 Task: Arrange a 2-hour digital marketing and social media strategy consultation.
Action: Mouse pressed left at (502, 176)
Screenshot: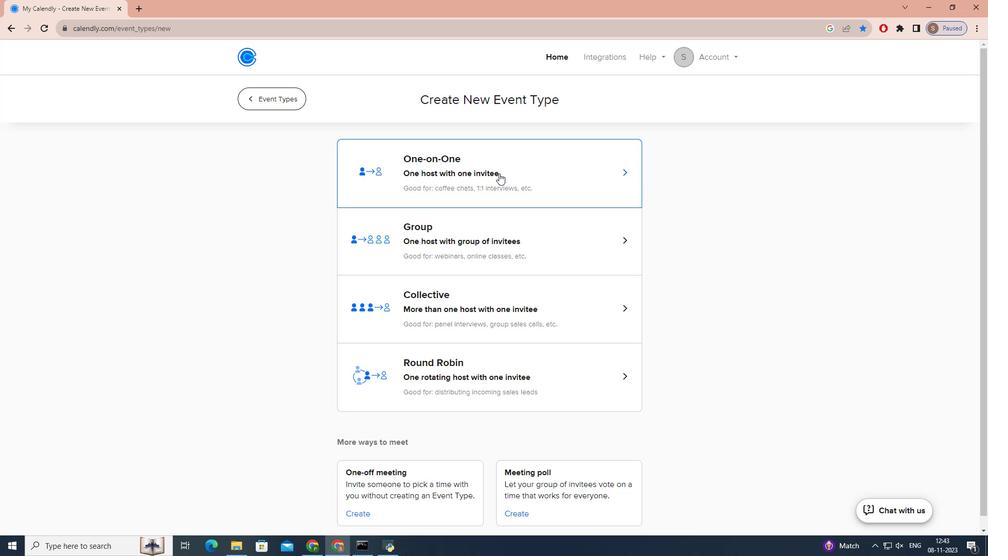 
Action: Key pressed d<Key.caps_lock>IGITAL<Key.space><Key.caps_lock>m<Key.caps_lock>ARKETING<Key.space><Key.shift>&<Key.space><Key.caps_lock>s<Key.caps_lock>OCIAL<Key.space><Key.caps_lock>m<Key.caps_lock>EDIA<Key.space><Key.caps_lock>s<Key.caps_lock>TRATEGY<Key.space><Key.caps_lock>s<Key.caps_lock>ESSION
Screenshot: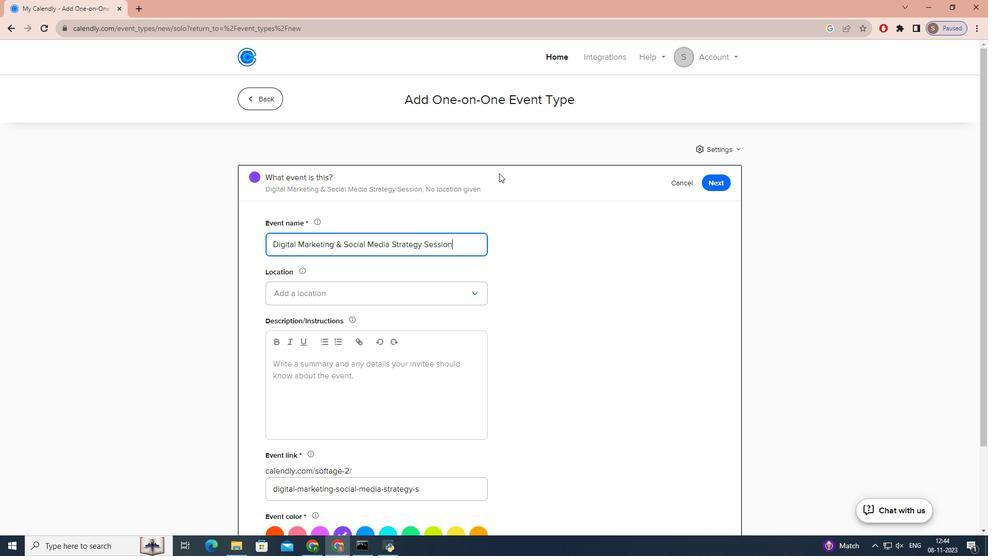 
Action: Mouse moved to (446, 301)
Screenshot: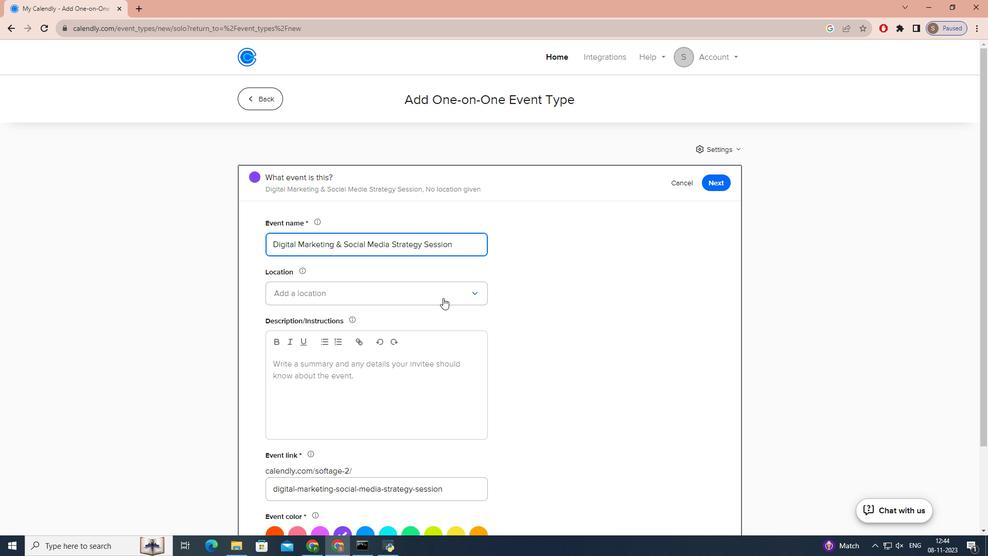 
Action: Mouse pressed left at (446, 301)
Screenshot: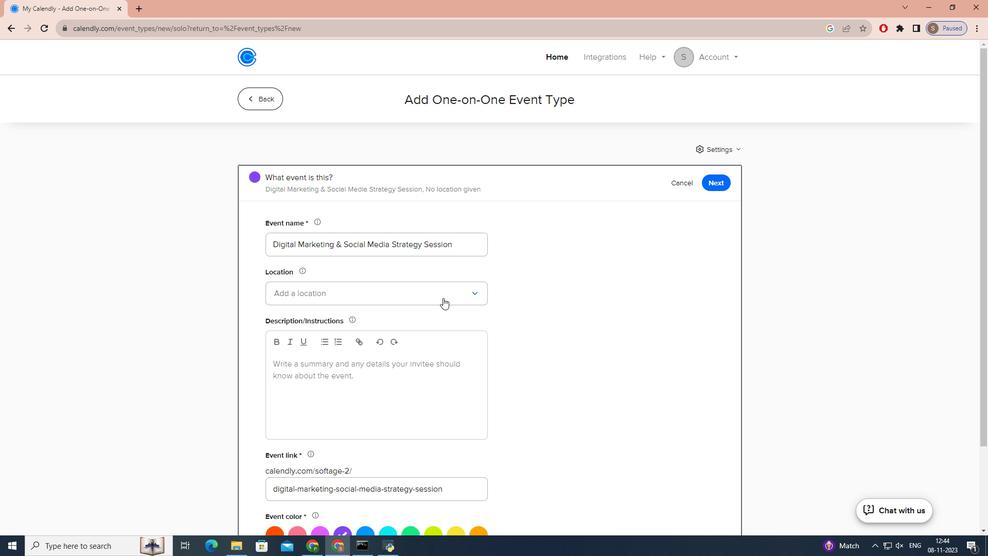 
Action: Mouse moved to (434, 321)
Screenshot: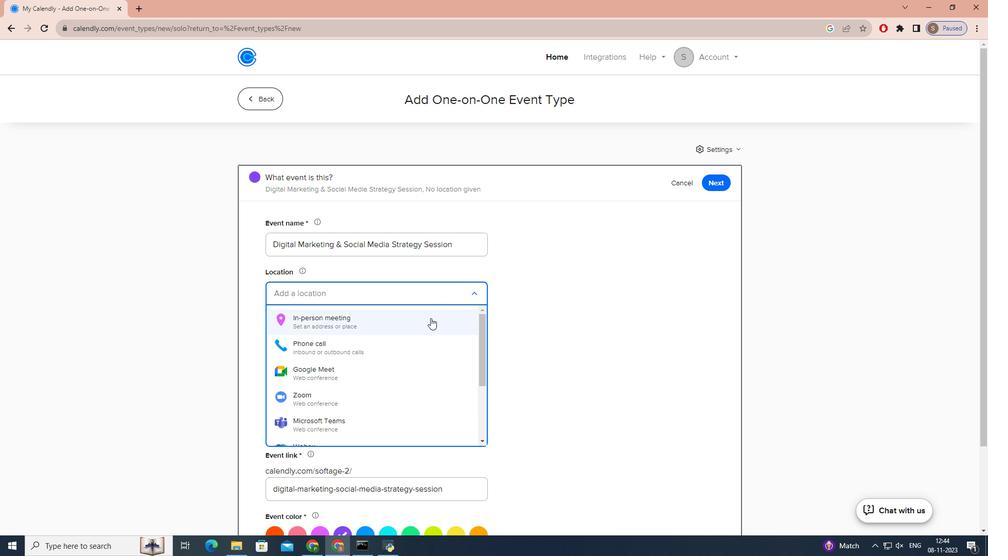 
Action: Mouse pressed left at (434, 321)
Screenshot: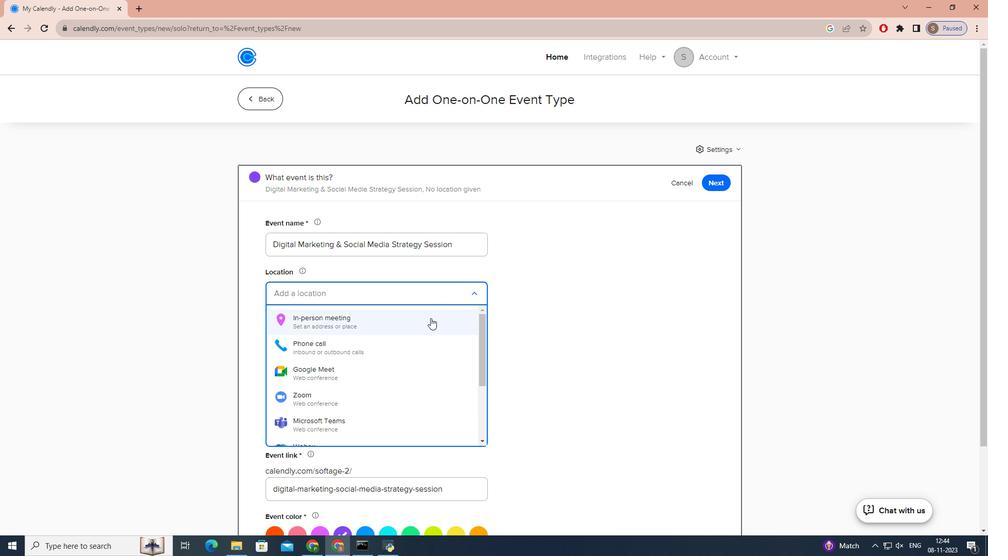 
Action: Mouse moved to (464, 178)
Screenshot: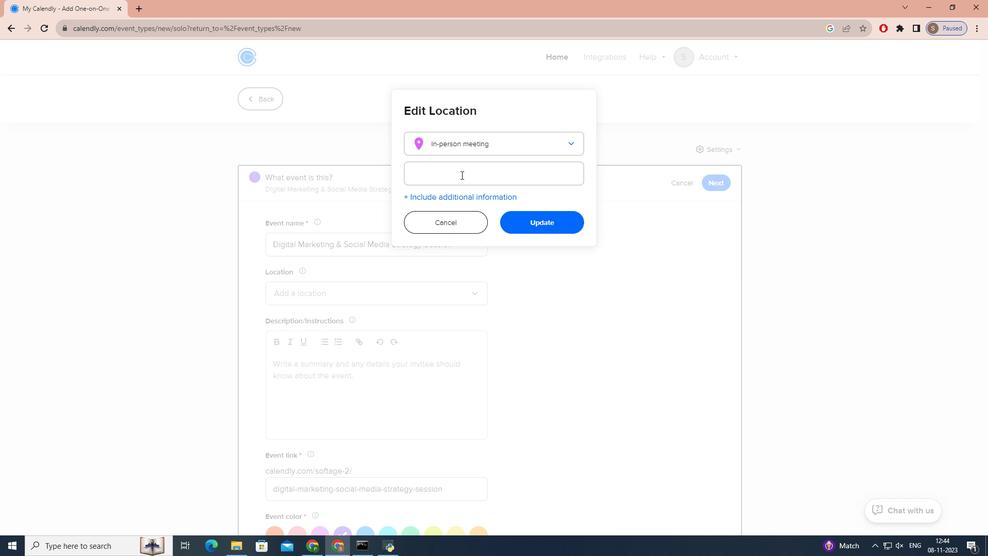 
Action: Mouse pressed left at (464, 178)
Screenshot: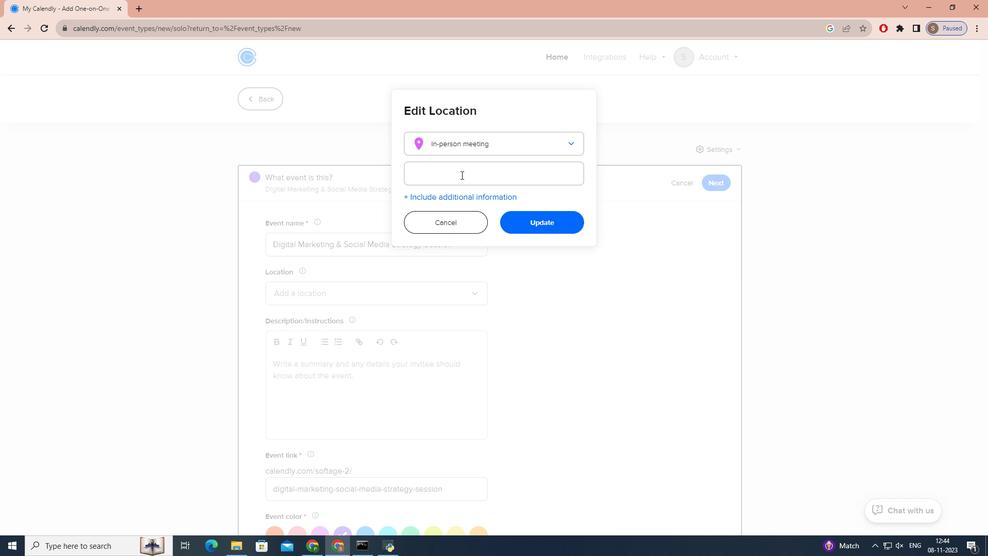 
Action: Key pressed <Key.caps_lock>m<Key.caps_lock>IDDLE<Key.space>T<Key.backspace><Key.caps_lock>t<Key.caps_lock>ENNESSEE<Key.space><Key.caps_lock>s<Key.caps_lock>TATE<Key.space><Key.caps_lock>u<Key.caps_lock>NIVERSITY,<Key.space><Key.caps_lock>m<Key.caps_lock>URFREESBORO,<Key.space><Key.caps_lock>t<Key.caps_lock>ENNESSEE,<Key.space><Key.caps_lock>usa
Screenshot: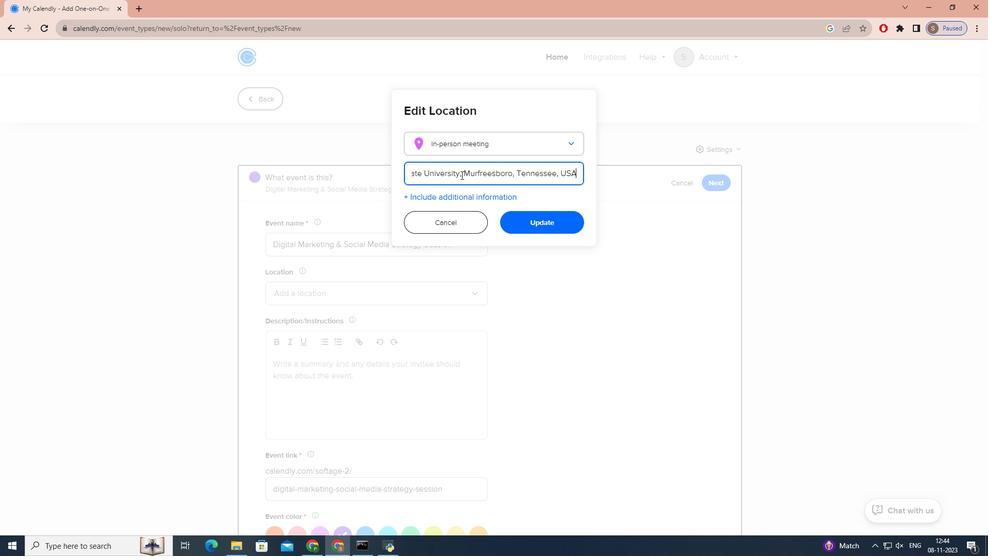 
Action: Mouse moved to (547, 219)
Screenshot: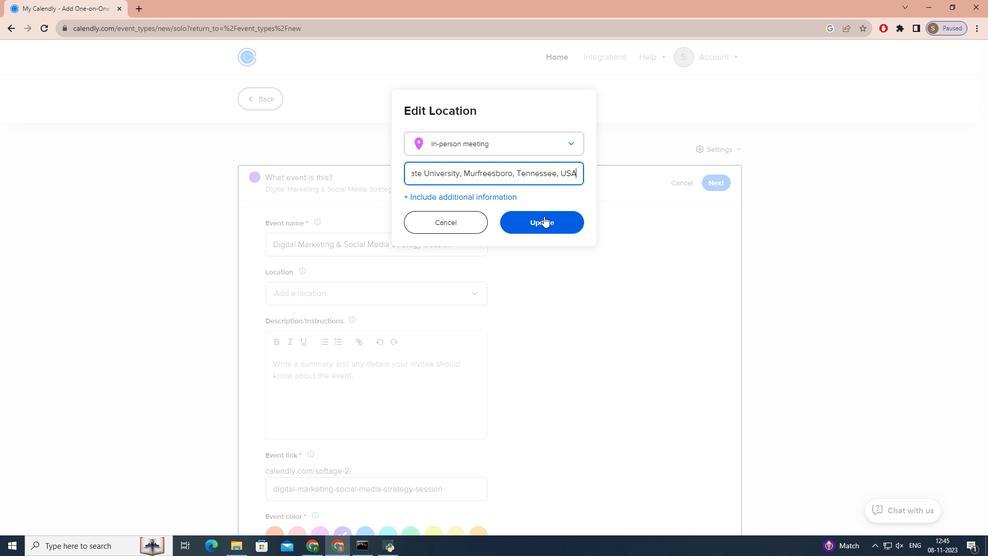 
Action: Mouse pressed left at (547, 219)
Screenshot: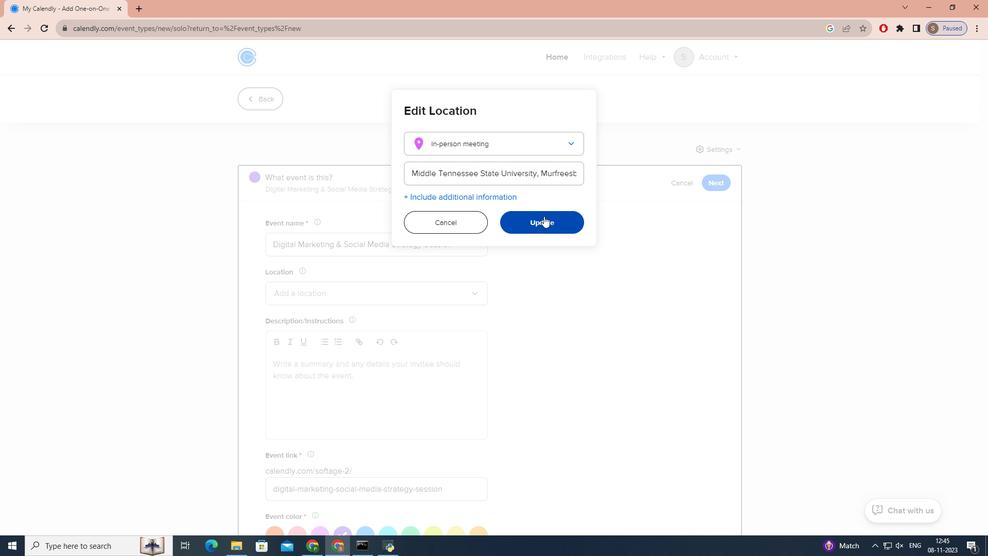 
Action: Mouse moved to (357, 408)
Screenshot: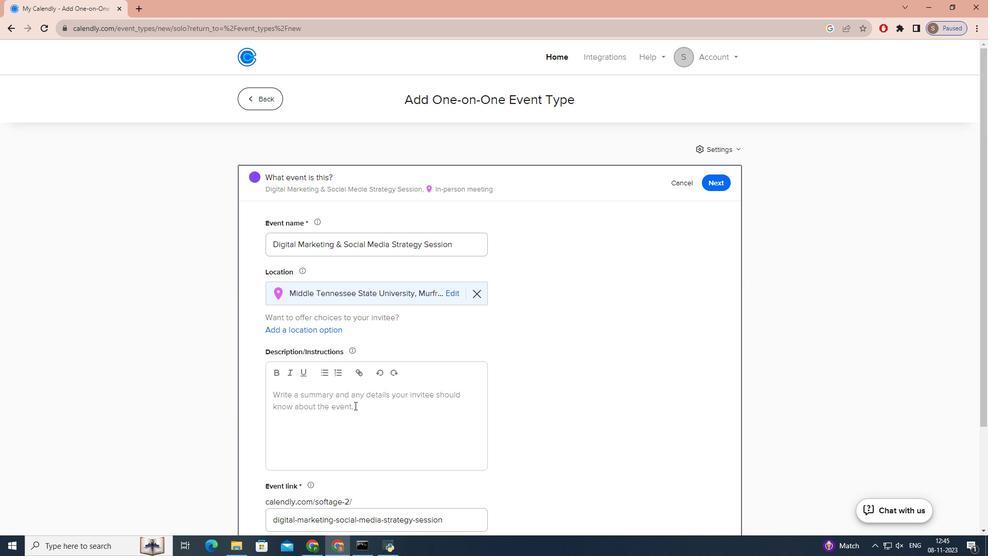 
Action: Mouse pressed left at (357, 408)
Screenshot: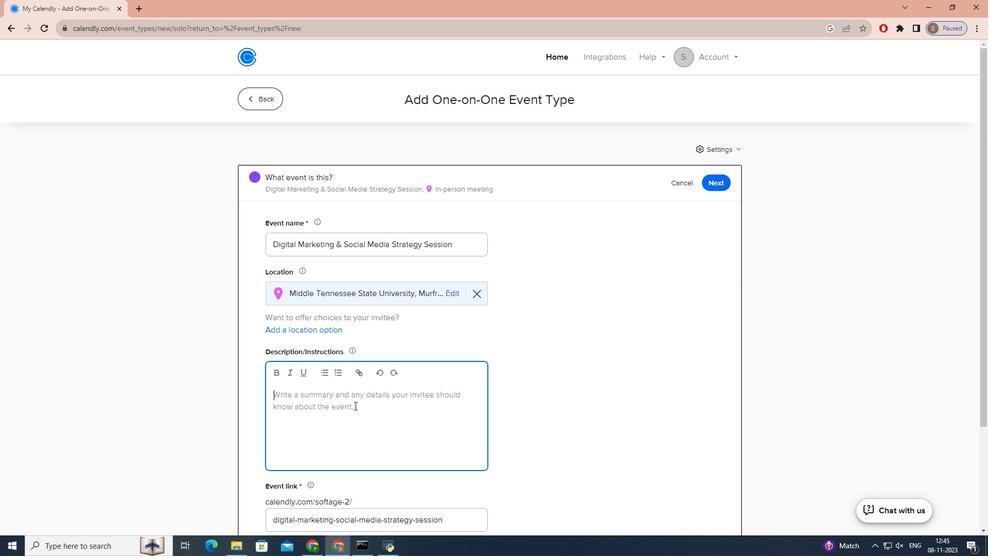 
Action: Key pressed <Key.caps_lock><Key.caps_lock>a<Key.caps_lock>RE<Key.space>YOU<Key.space>READY<Key.space>TO<Key.space>ELEVATE<Key.space>YOUR<Key.space>ONLINE<Key.space>PRESENCE<Key.space>AND<Key.space>MAXIMIZE<Key.space>YOUR<Key.space>DIGITAL<Key.space>MARKETING<Key.space>EFFORTS<Key.shift><Key.shift><Key.shift><Key.shift><Key.shift><Key.shift><Key.shift><Key.shift><Key.shift><Key.shift><Key.shift><Key.shift><Key.shift><Key.shift><Key.shift><Key.shift><Key.shift><Key.shift><Key.shift><Key.shift><Key.shift><Key.shift><Key.shift><Key.shift><Key.shift><Key.shift>?<Key.space><Key.enter><Key.caps_lock>j<Key.caps_lock>OIN<Key.space>US<Key.space>FOR<Key.space>COMPREHENSIVE<Key.space>DIGITAL<Key.space>MARKETING<Key.space>AND<Key.space>SOCIAL<Key.space>MEDIA<Key.space>STA<Key.backspace>RATEGY<Key.space>SESSION<Key.space>WHERE<Key.space>WE'LL<Key.space>WORK<Key.space>TOGETHER<Key.space>TO<Key.space>CRAFT<Key.space>A<Key.space>TAILORED<Key.space>PLAN<Key.space>FOR<Key.space>YOUR<Key.space>BUSINESS.<Key.space><Key.caps_lock>t<Key.caps_lock>HUIS<Key.backspace><Key.backspace>S<Key.backspace><Key.backspace>IS<Key.space>SESSION<Key.space>IS<Key.space>PERFECT<Key.space>FOR<Key.space>ENTREPRENEURS,<Key.space>SMALL<Key.space>BUSINESS<Key.space>OWNERS,<Key.space>OR<Key.space>MARKETING<Key.space>PROFESSIONALS<Key.space>SEEKING<Key.space>ECX<Key.backspace><Key.backspace>XPERT<Key.space>GUIDANCE<Key.space>AND<Key.space>INSIOGHT<Key.backspace><Key.backspace><Key.backspace><Key.backspace>GHTS.<Key.space>
Screenshot: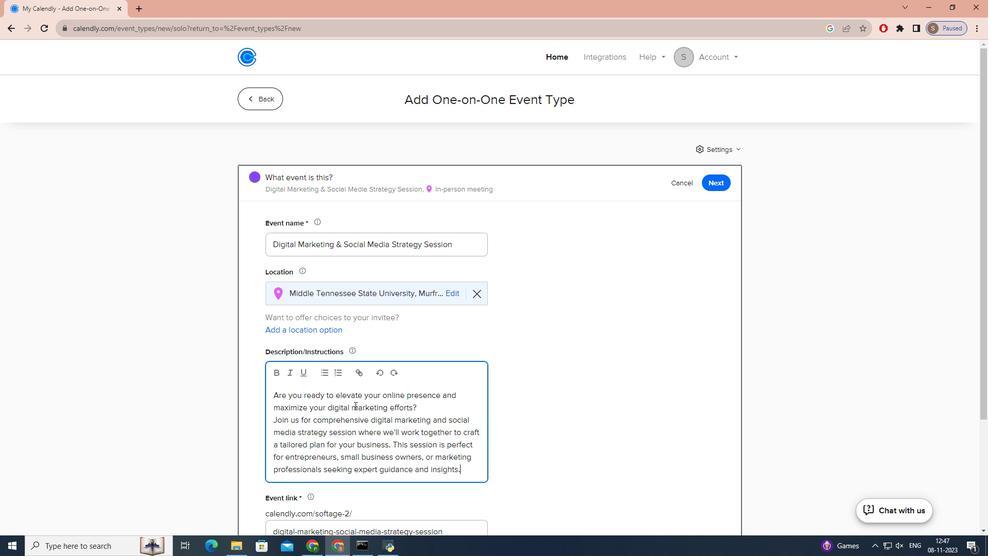 
Action: Mouse scrolled (357, 408) with delta (0, 0)
Screenshot: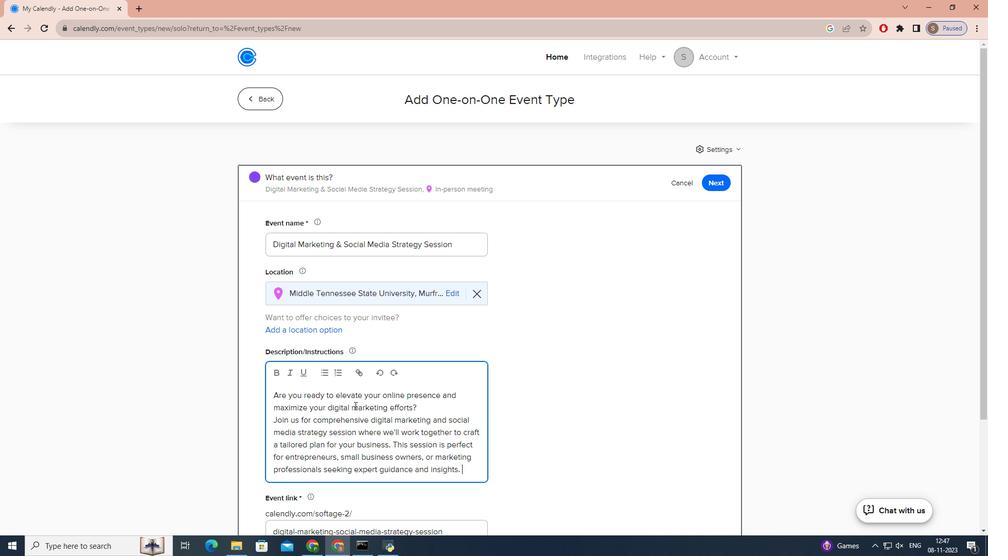 
Action: Mouse scrolled (357, 408) with delta (0, 0)
Screenshot: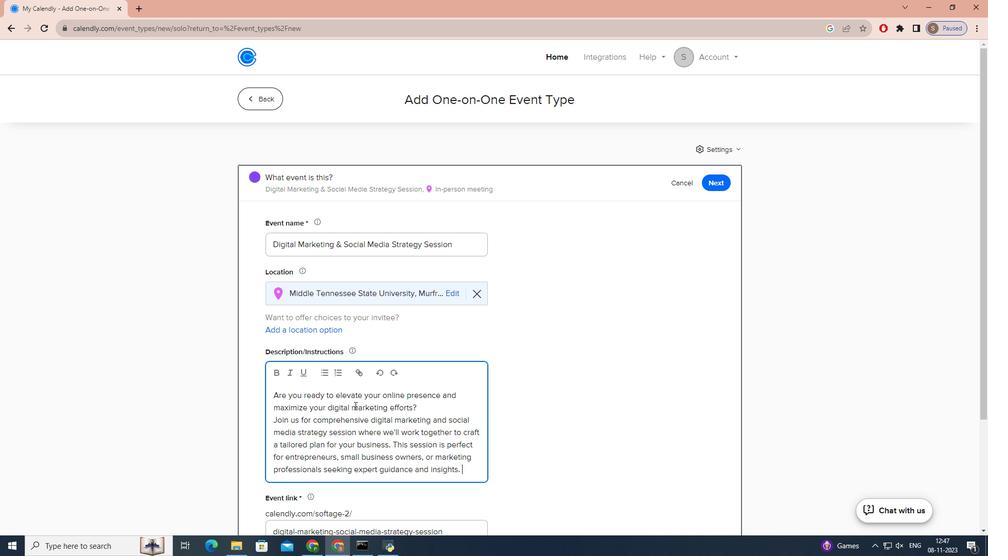 
Action: Mouse scrolled (357, 408) with delta (0, 0)
Screenshot: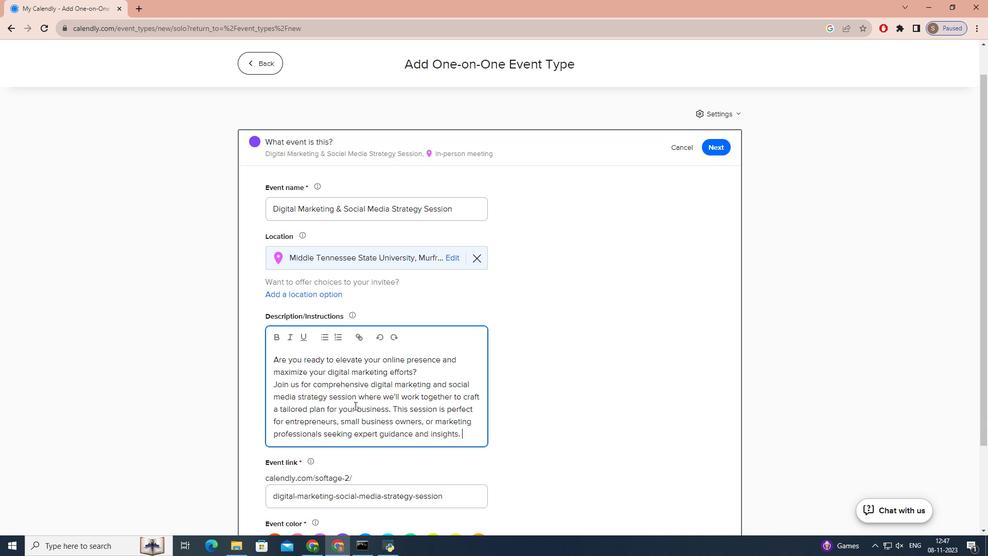 
Action: Mouse scrolled (357, 408) with delta (0, 0)
Screenshot: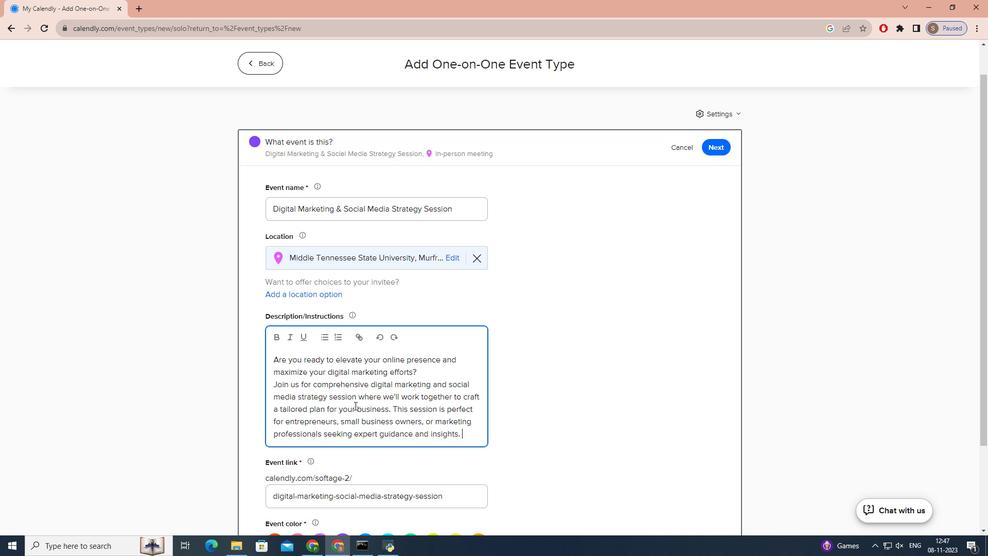 
Action: Mouse scrolled (357, 408) with delta (0, 0)
Screenshot: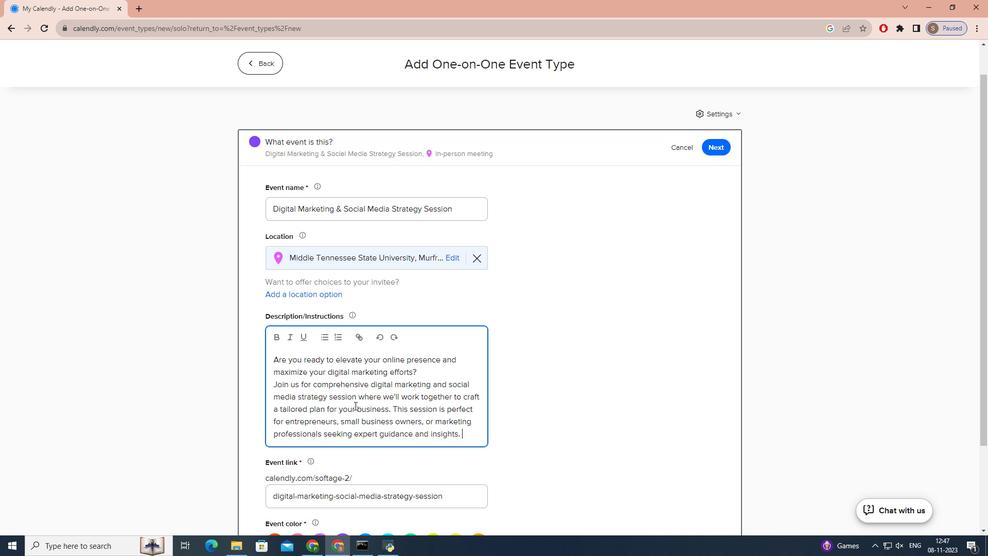 
Action: Mouse scrolled (357, 408) with delta (0, 0)
Screenshot: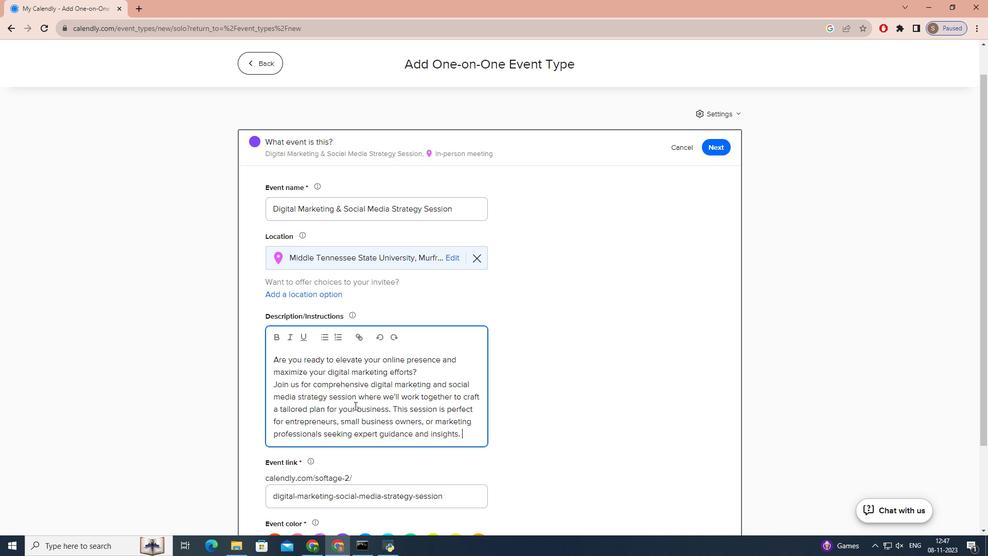 
Action: Mouse moved to (367, 428)
Screenshot: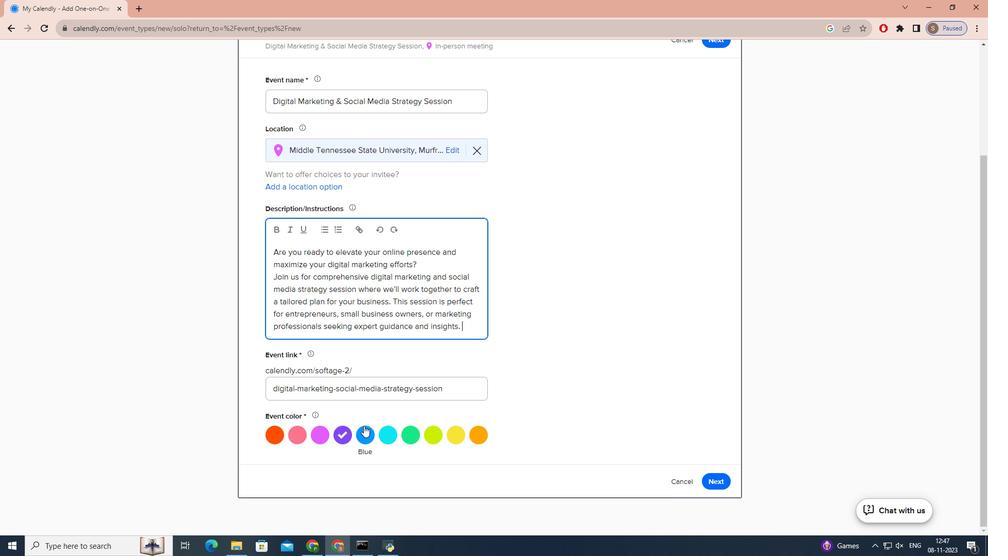 
Action: Mouse pressed left at (367, 428)
Screenshot: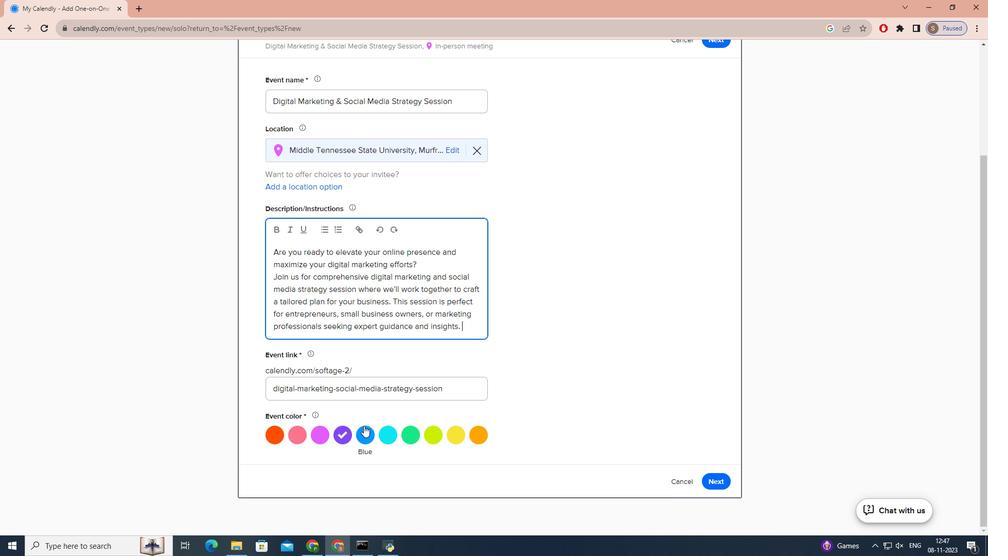 
Action: Mouse moved to (720, 479)
Screenshot: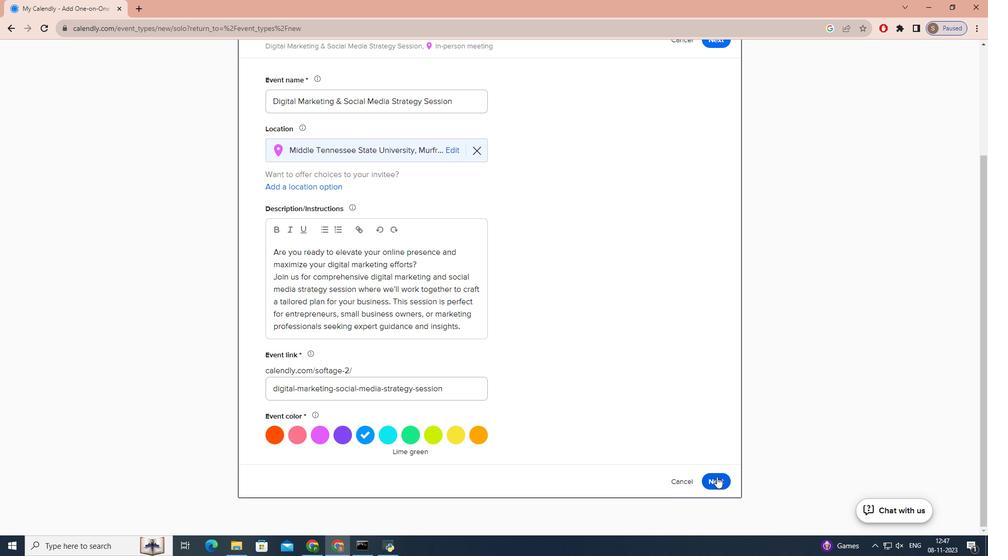 
Action: Mouse pressed left at (720, 479)
Screenshot: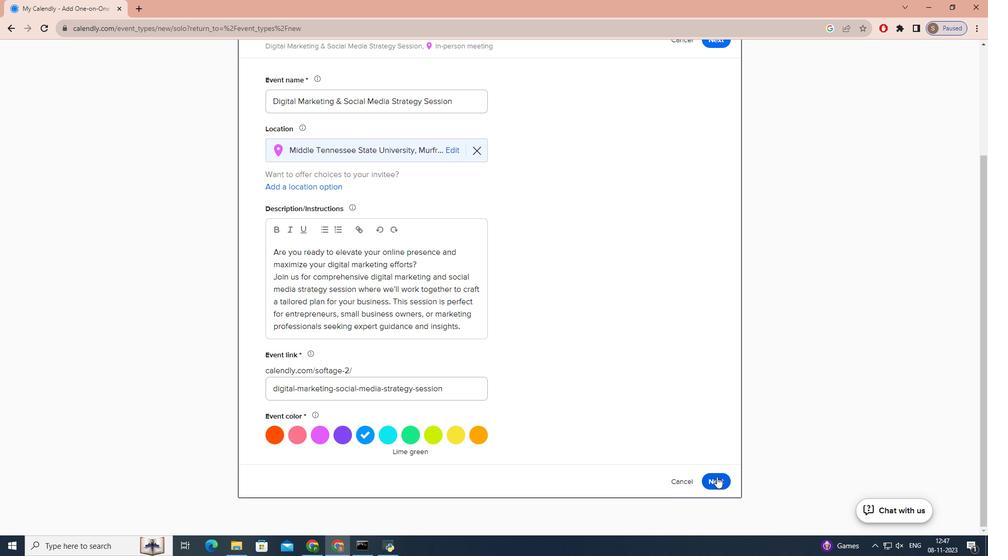 
Action: Mouse moved to (401, 291)
Screenshot: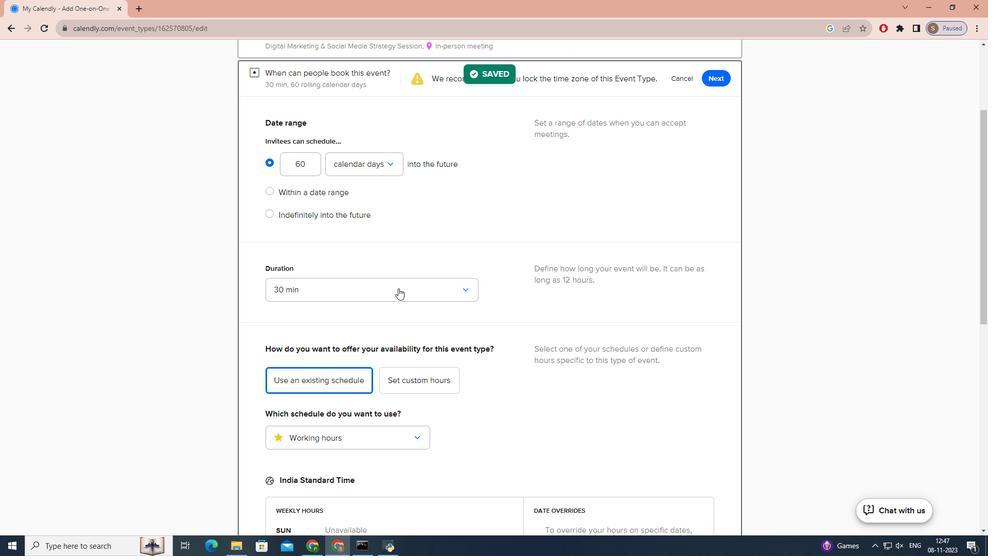 
Action: Mouse pressed left at (401, 291)
Screenshot: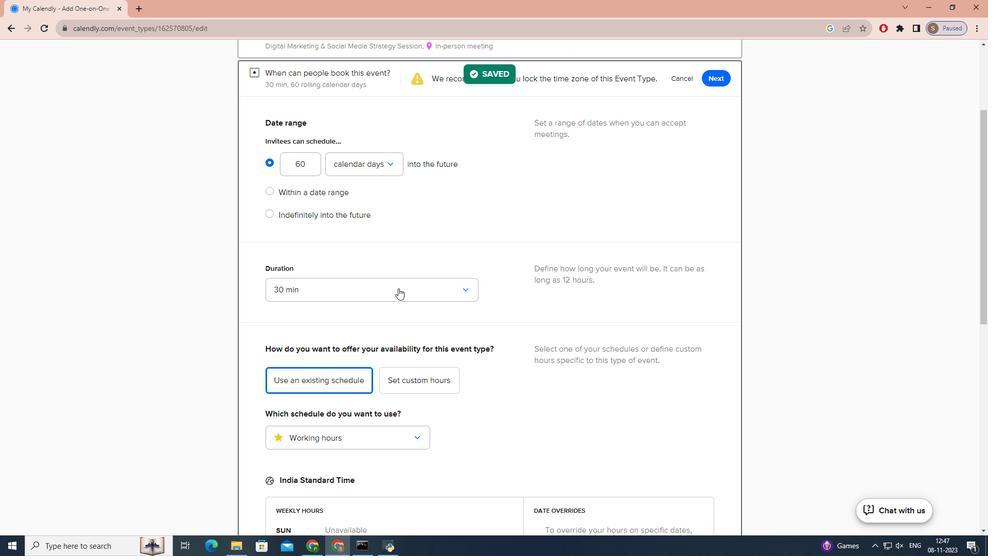 
Action: Mouse moved to (356, 402)
Screenshot: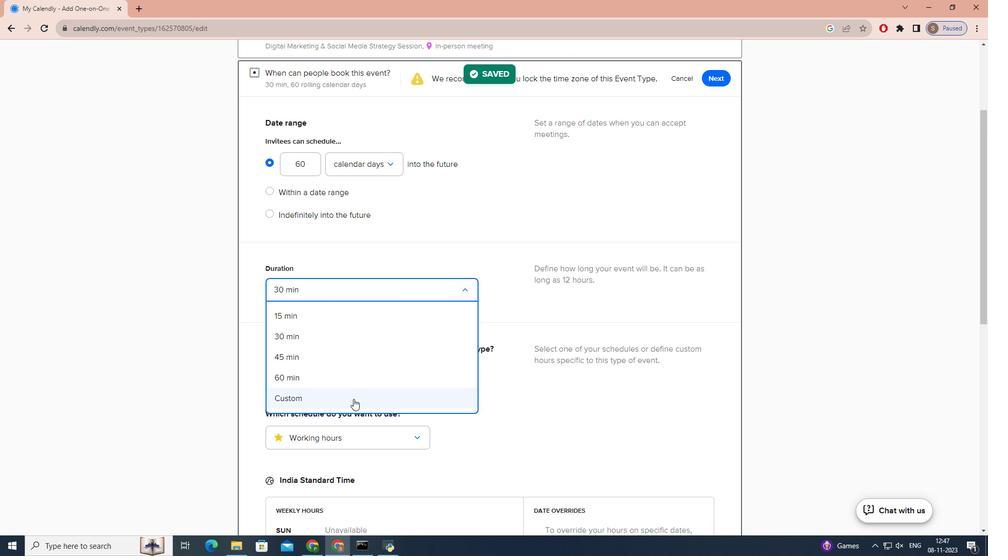 
Action: Mouse pressed left at (356, 402)
Screenshot: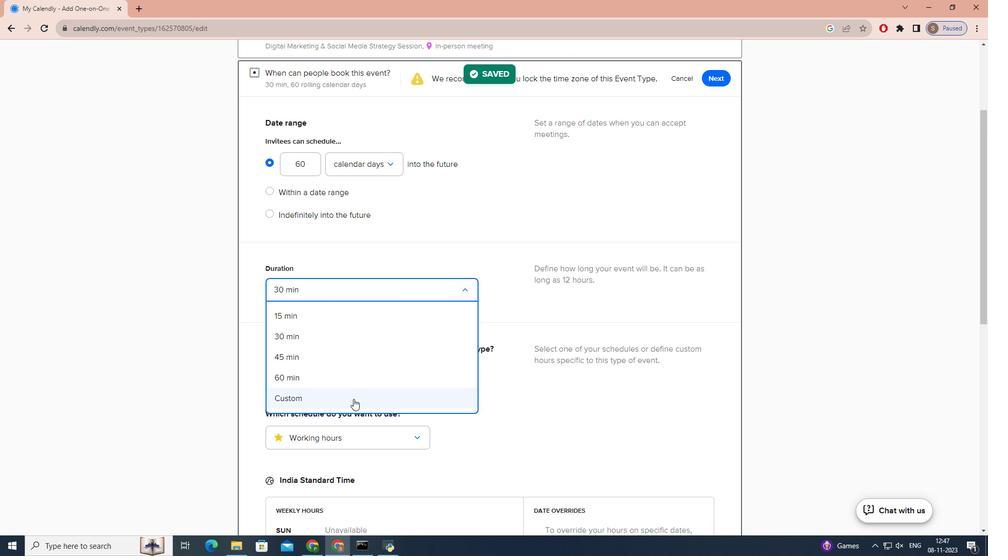 
Action: Mouse moved to (353, 331)
Screenshot: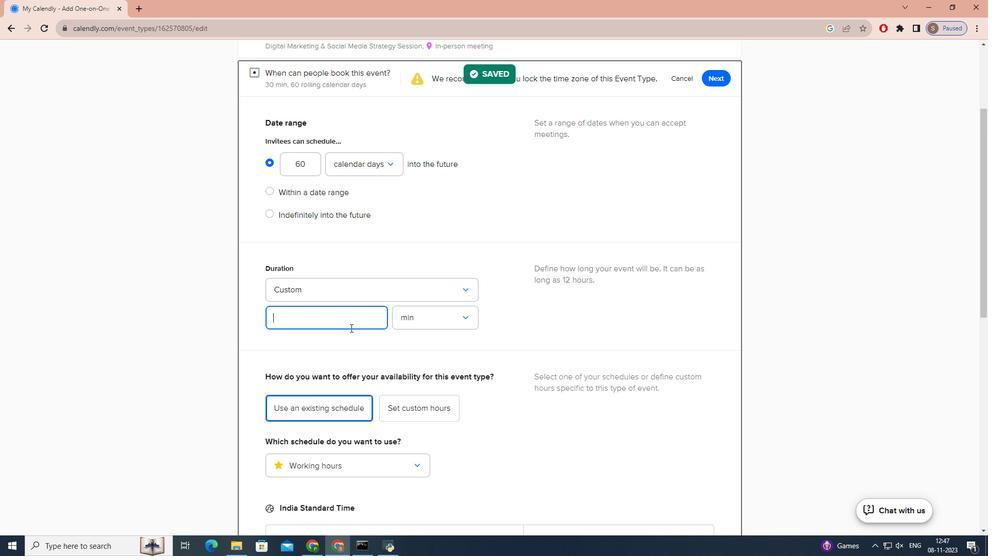 
Action: Key pressed 2
Screenshot: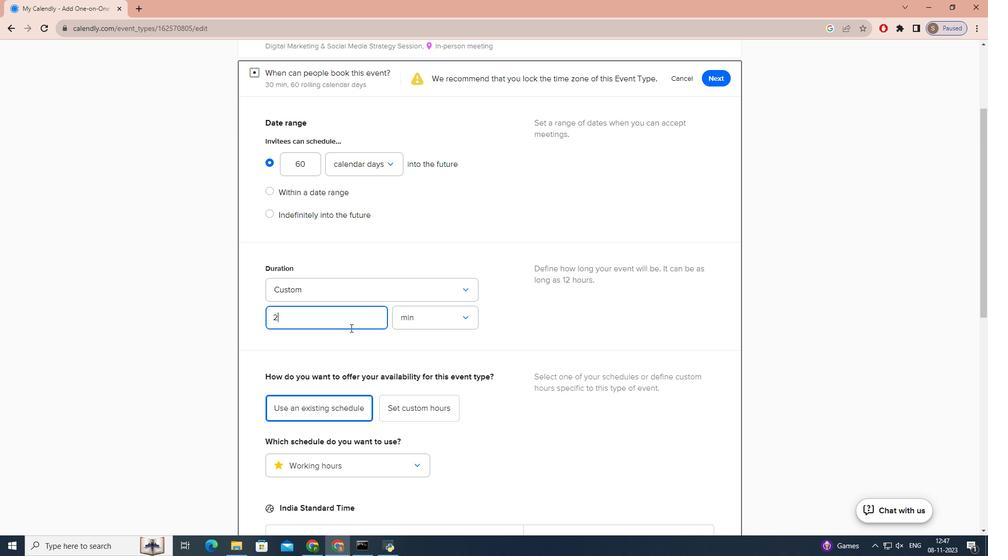 
Action: Mouse moved to (433, 318)
Screenshot: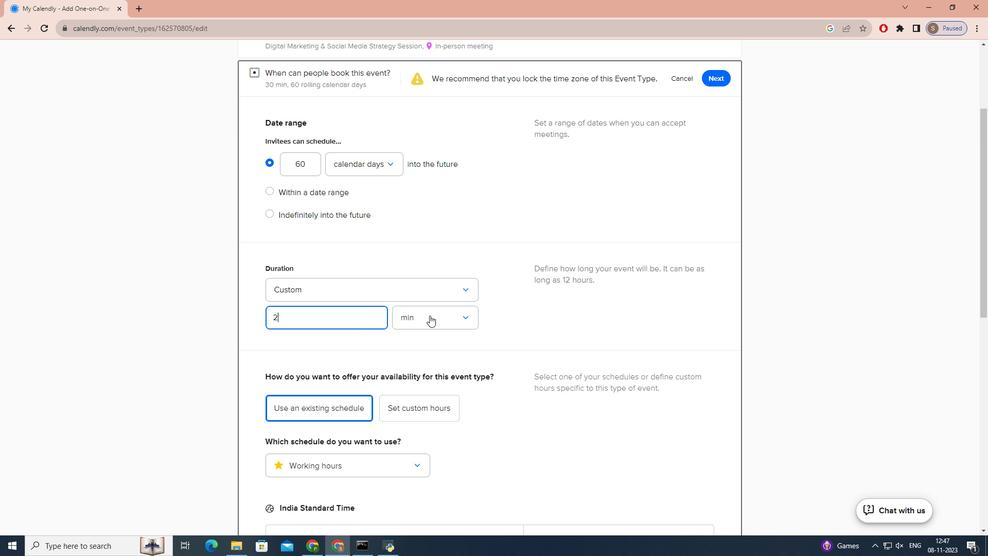 
Action: Mouse pressed left at (433, 318)
Screenshot: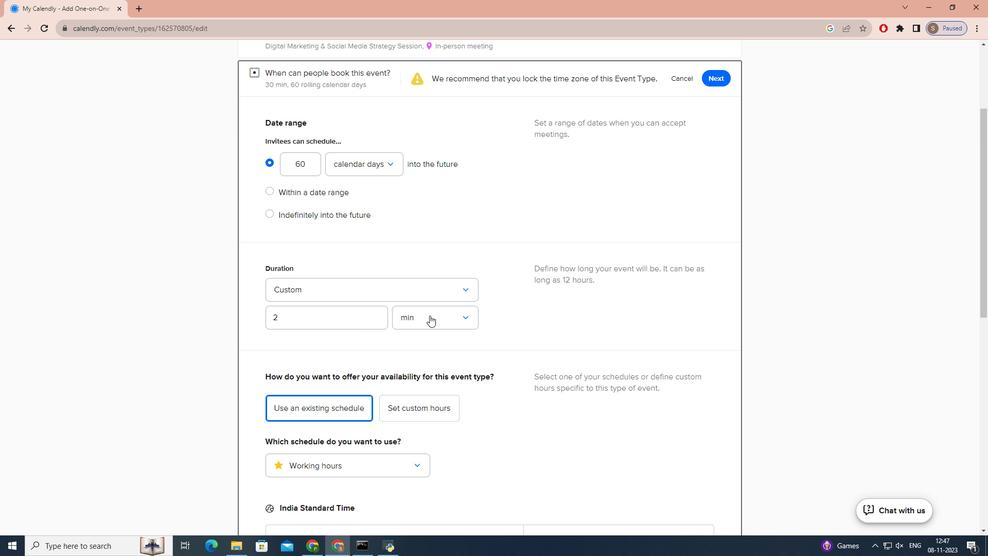 
Action: Mouse moved to (435, 370)
Screenshot: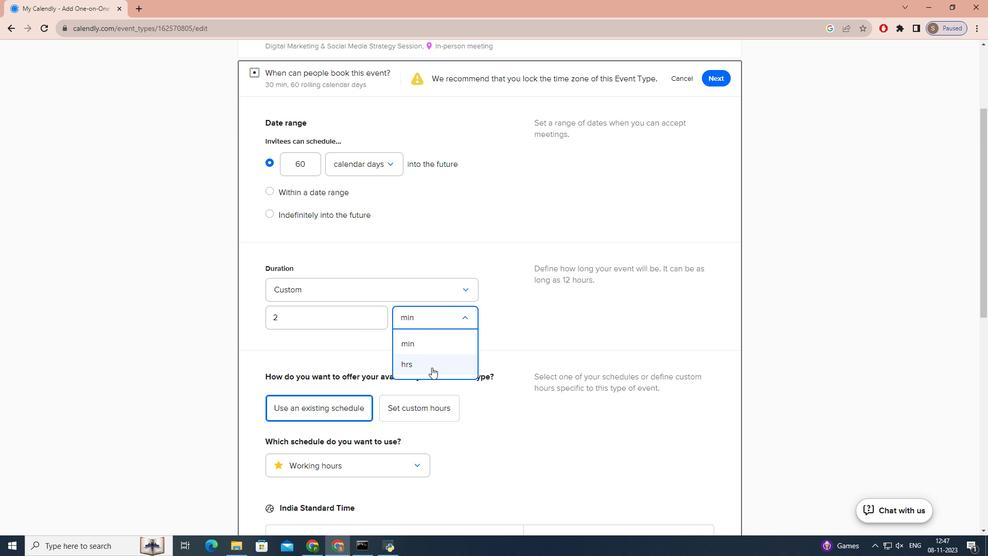 
Action: Mouse pressed left at (435, 370)
Screenshot: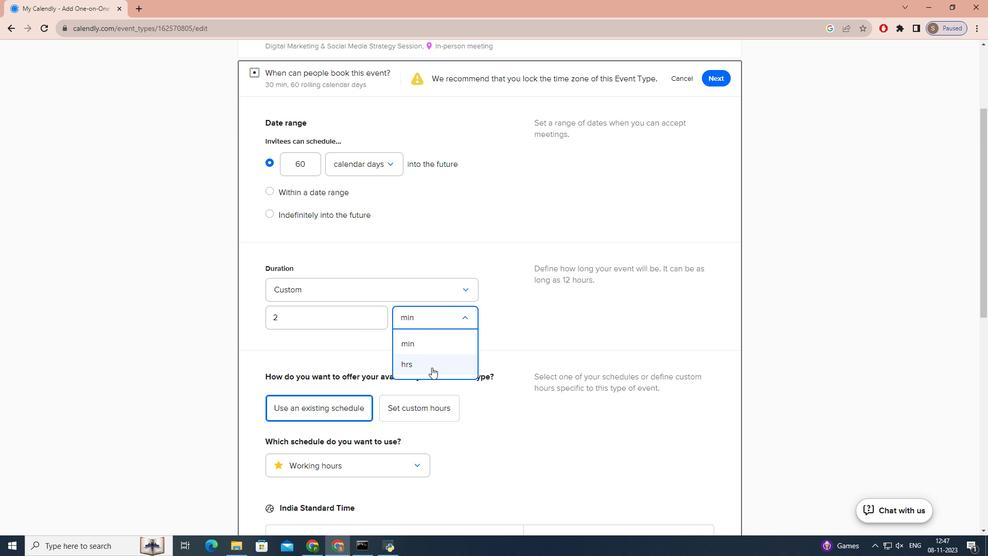 
Action: Mouse moved to (601, 346)
Screenshot: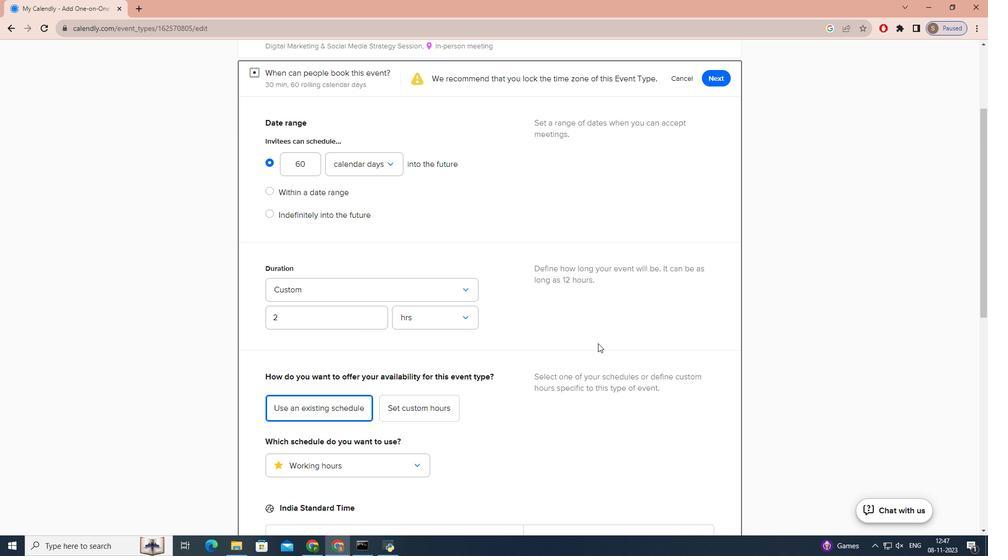 
Action: Mouse scrolled (601, 347) with delta (0, 0)
Screenshot: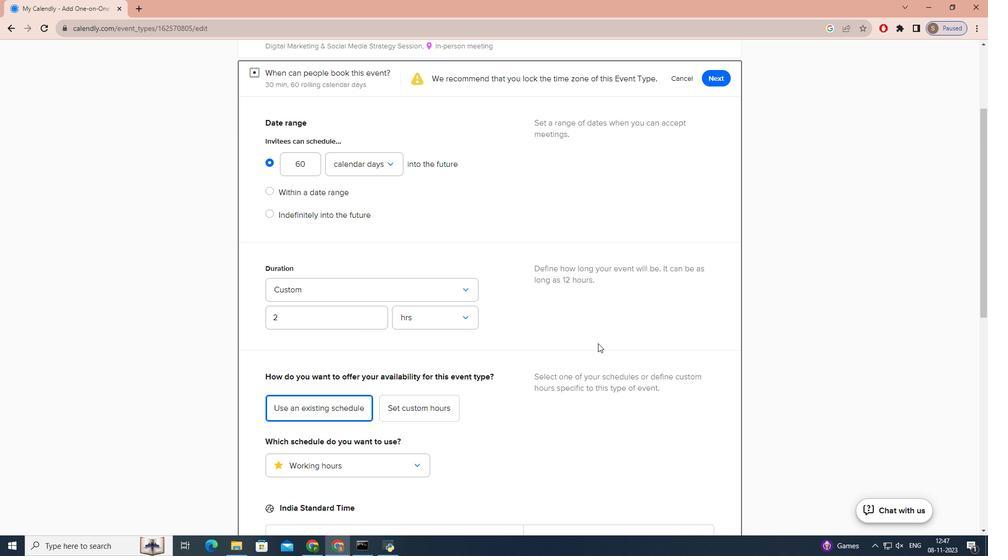 
Action: Mouse scrolled (601, 347) with delta (0, 0)
Screenshot: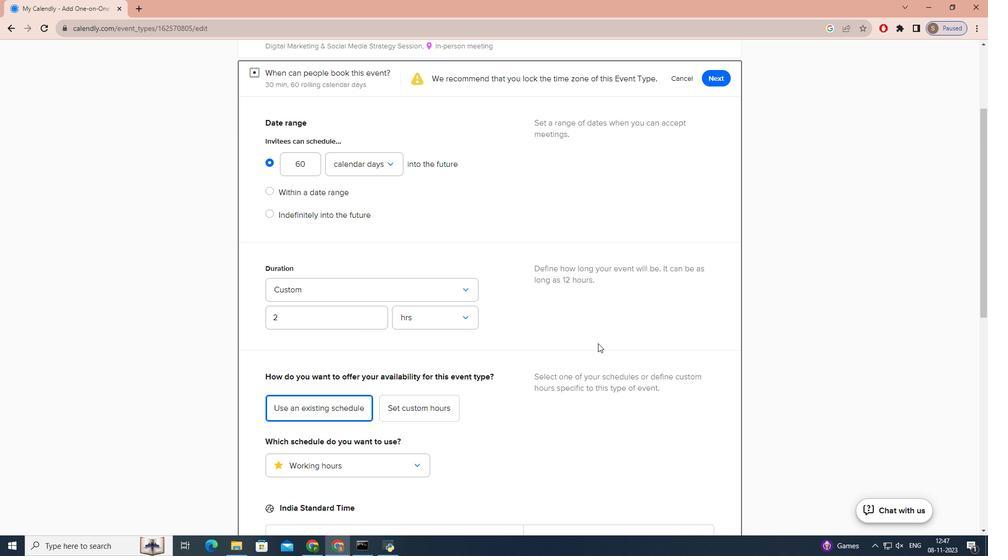 
Action: Mouse scrolled (601, 347) with delta (0, 0)
Screenshot: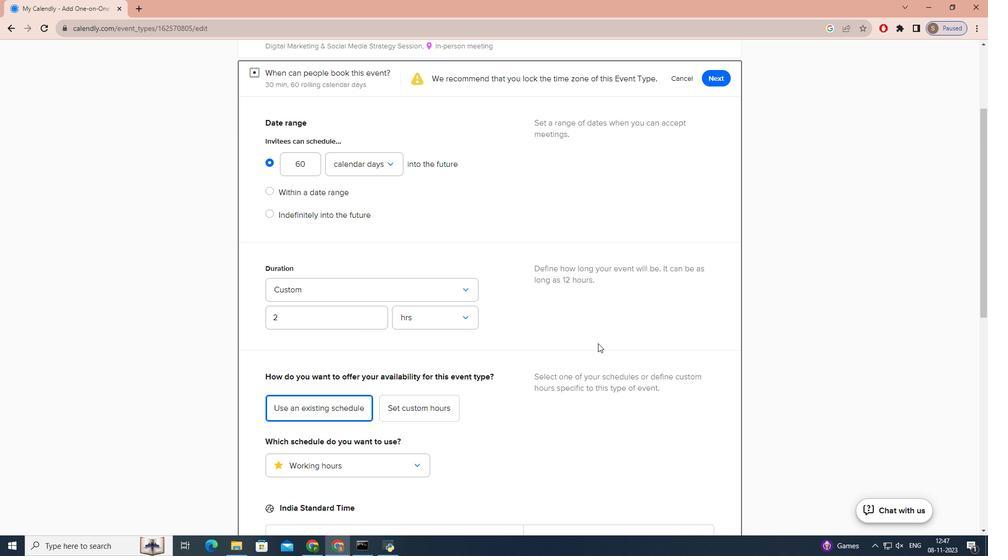 
Action: Mouse scrolled (601, 347) with delta (0, 0)
Screenshot: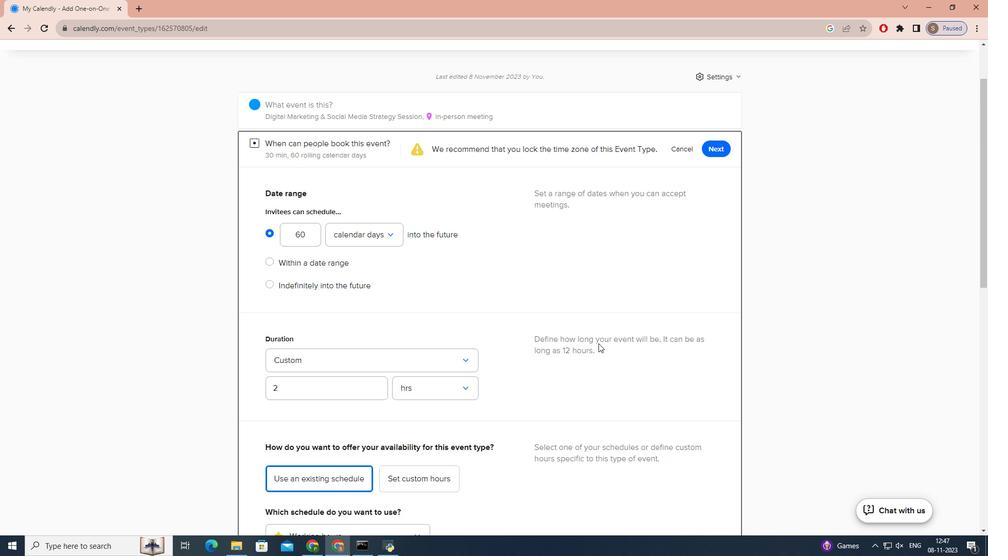 
Action: Mouse scrolled (601, 347) with delta (0, 0)
Screenshot: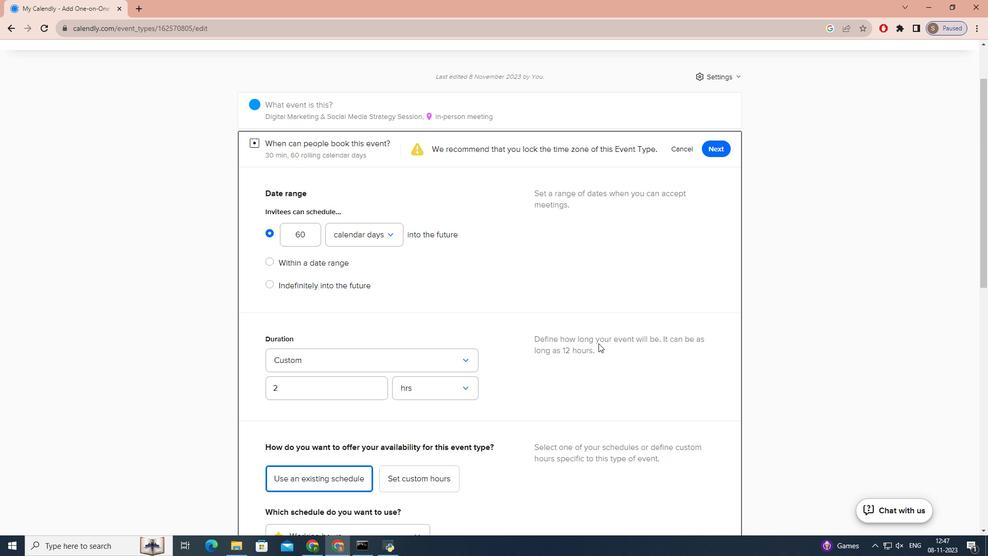 
Action: Mouse moved to (723, 221)
Screenshot: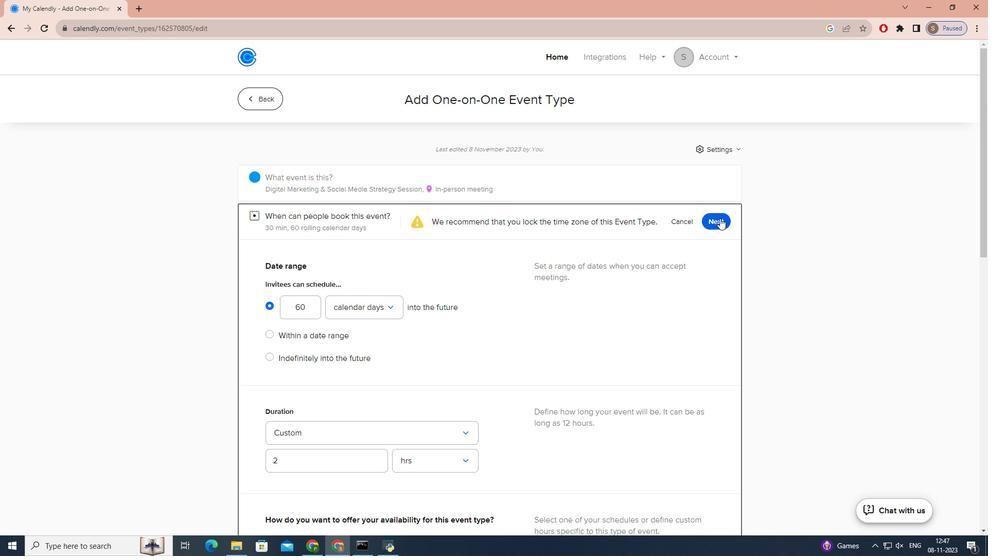 
Action: Mouse pressed left at (723, 221)
Screenshot: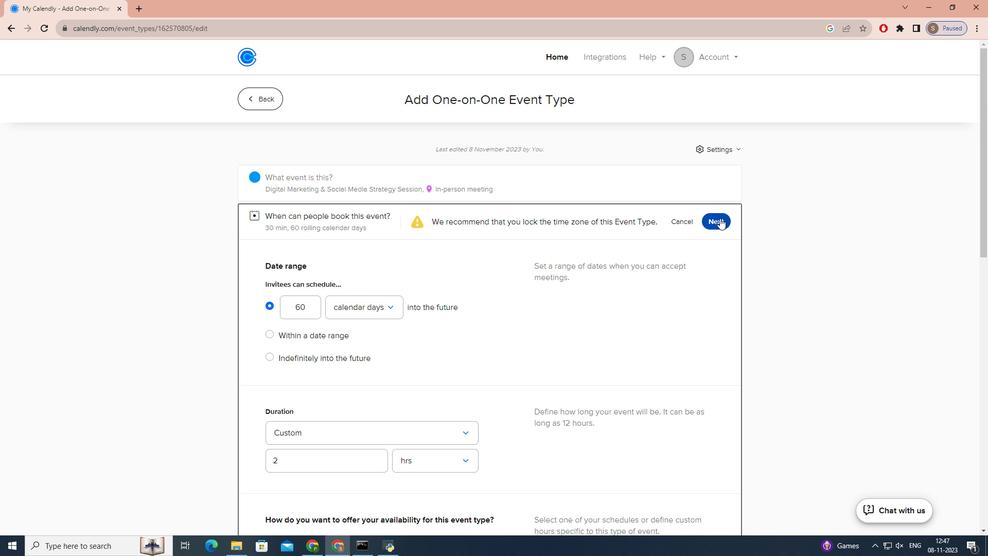 
